Task: Select the channel to keep "Rear left".
Action: Mouse moved to (97, 9)
Screenshot: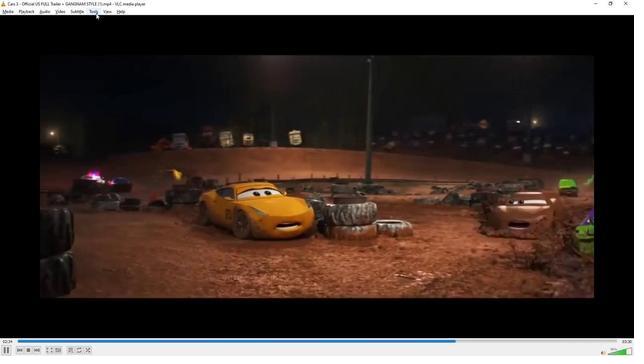 
Action: Mouse pressed left at (97, 9)
Screenshot: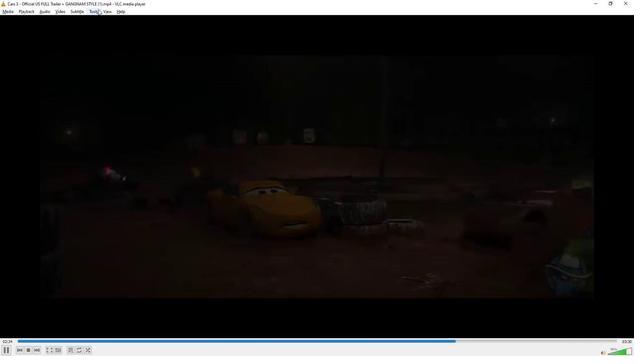 
Action: Mouse moved to (108, 92)
Screenshot: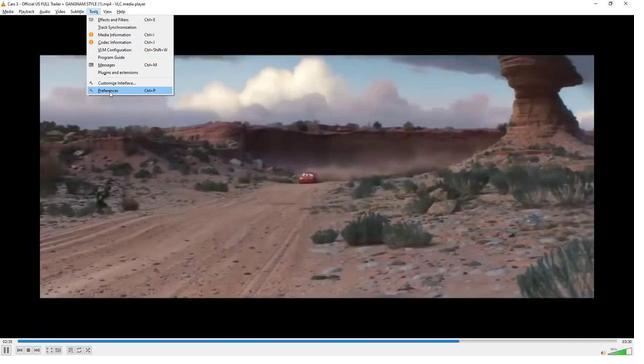 
Action: Mouse pressed left at (108, 92)
Screenshot: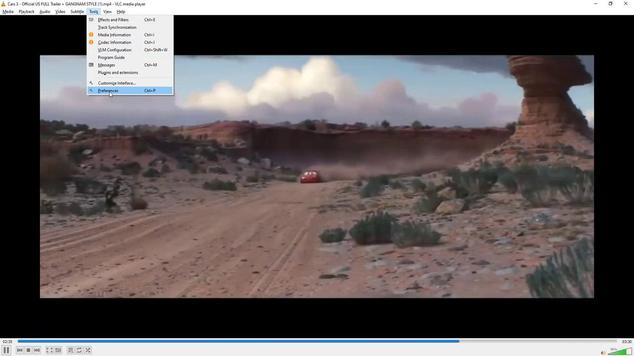 
Action: Mouse moved to (182, 269)
Screenshot: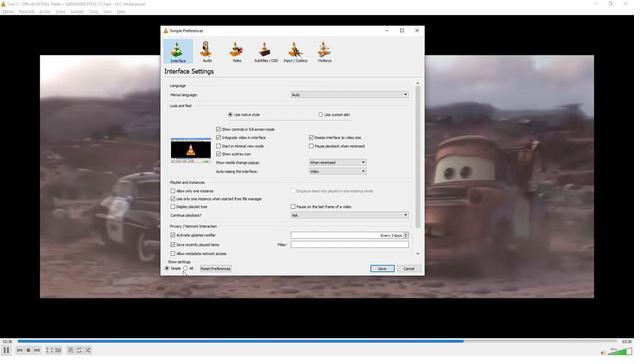 
Action: Mouse pressed left at (182, 269)
Screenshot: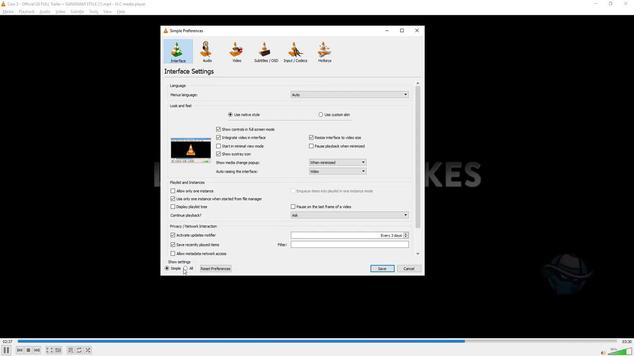 
Action: Mouse moved to (175, 121)
Screenshot: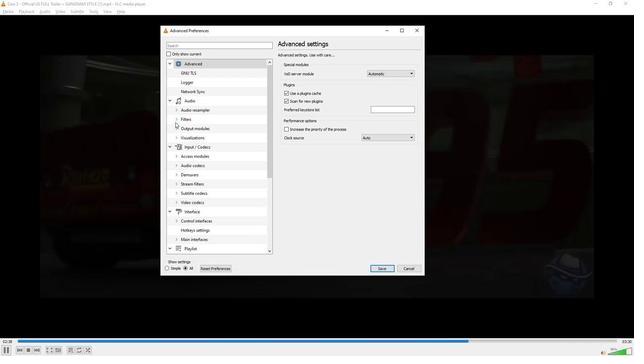 
Action: Mouse pressed left at (175, 121)
Screenshot: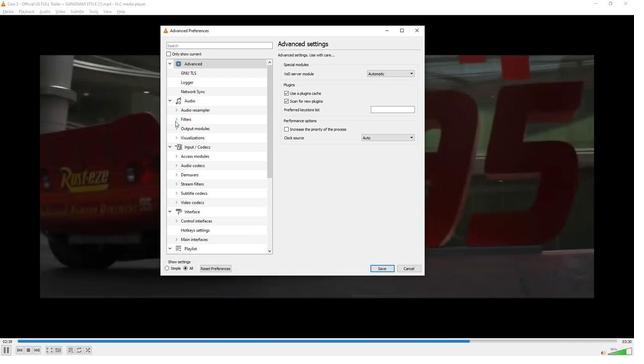 
Action: Mouse moved to (192, 190)
Screenshot: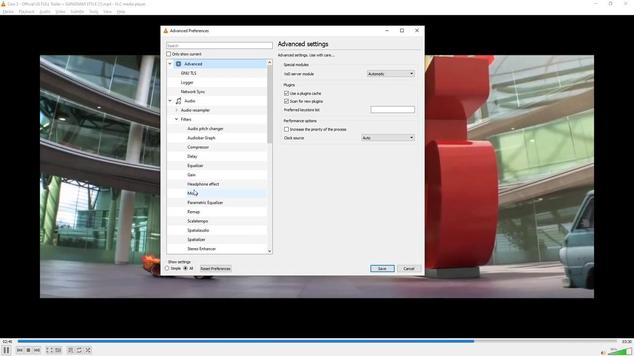 
Action: Mouse pressed left at (192, 190)
Screenshot: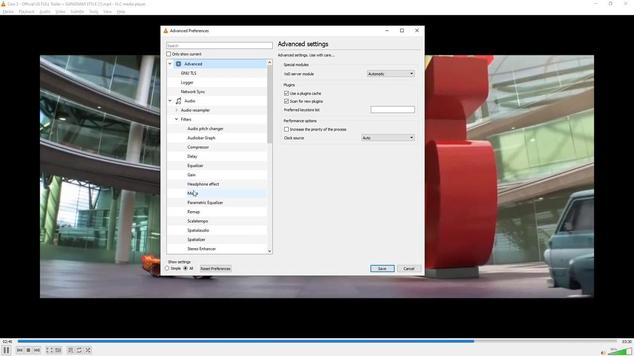 
Action: Mouse moved to (398, 74)
Screenshot: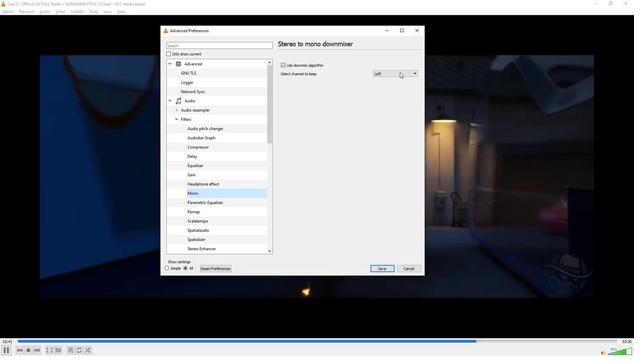 
Action: Mouse pressed left at (398, 74)
Screenshot: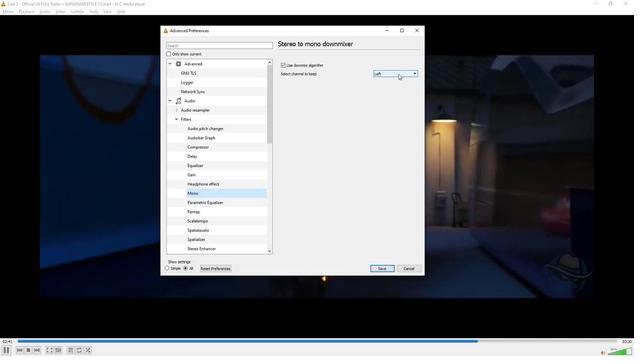 
Action: Mouse moved to (390, 87)
Screenshot: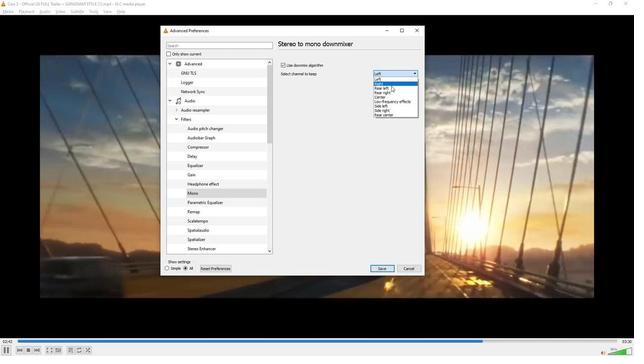 
Action: Mouse pressed left at (390, 87)
Screenshot: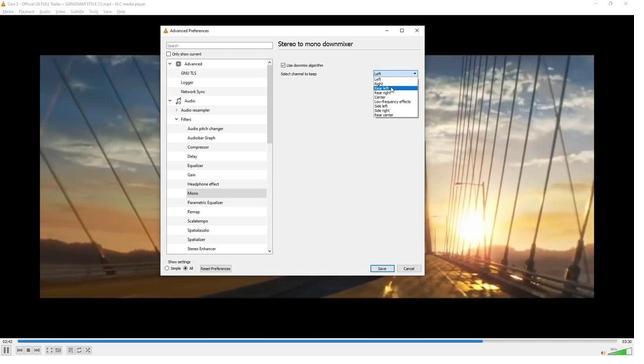 
Action: Mouse moved to (365, 131)
Screenshot: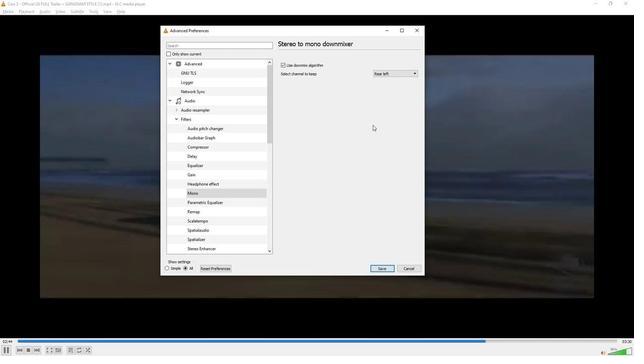 
